 Task: Create a due date automation trigger when advanced on, on the monday of the week before a card is due add content with a name or a description ending with resume at 11:00 AM.
Action: Mouse moved to (871, 263)
Screenshot: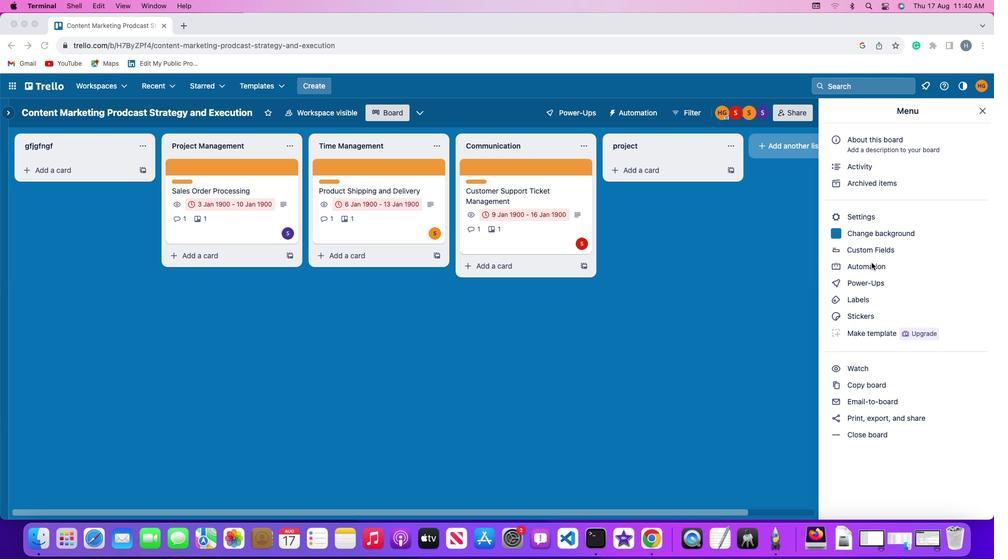 
Action: Mouse pressed left at (871, 263)
Screenshot: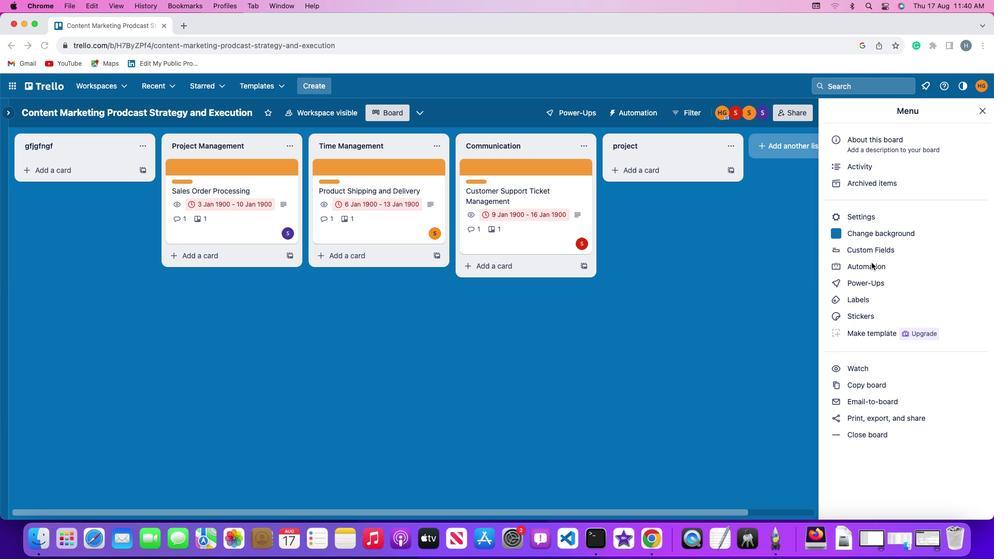 
Action: Mouse pressed left at (871, 263)
Screenshot: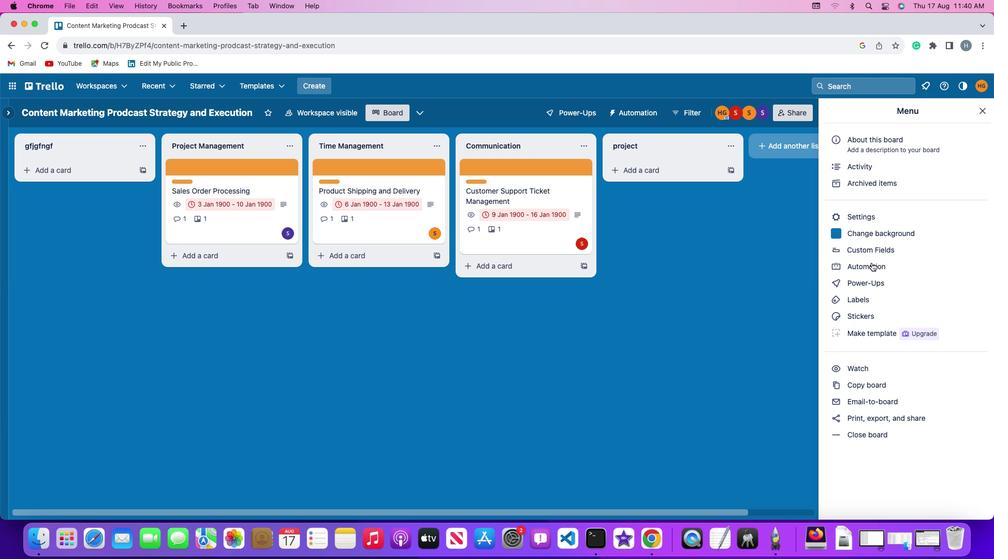 
Action: Mouse moved to (62, 243)
Screenshot: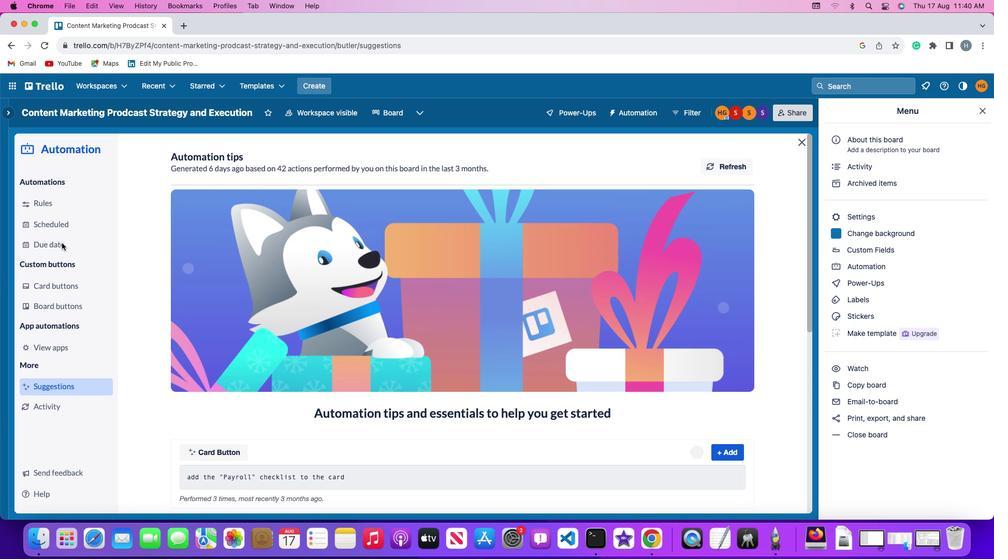 
Action: Mouse pressed left at (62, 243)
Screenshot: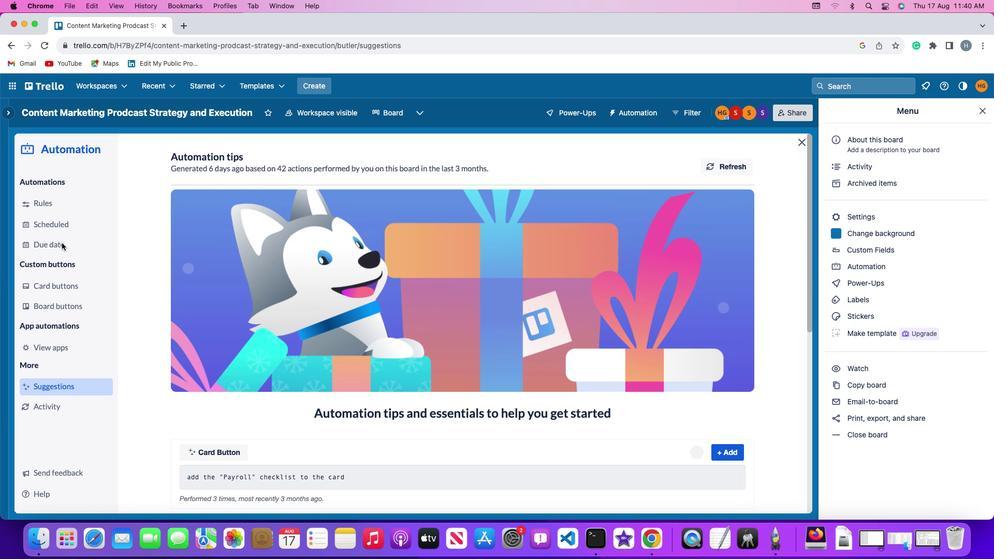 
Action: Mouse moved to (714, 157)
Screenshot: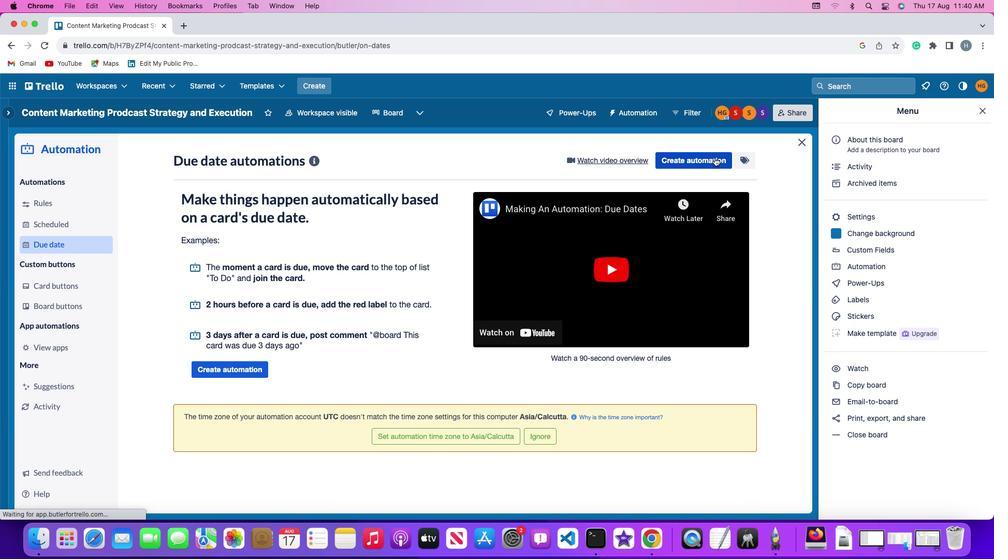 
Action: Mouse pressed left at (714, 157)
Screenshot: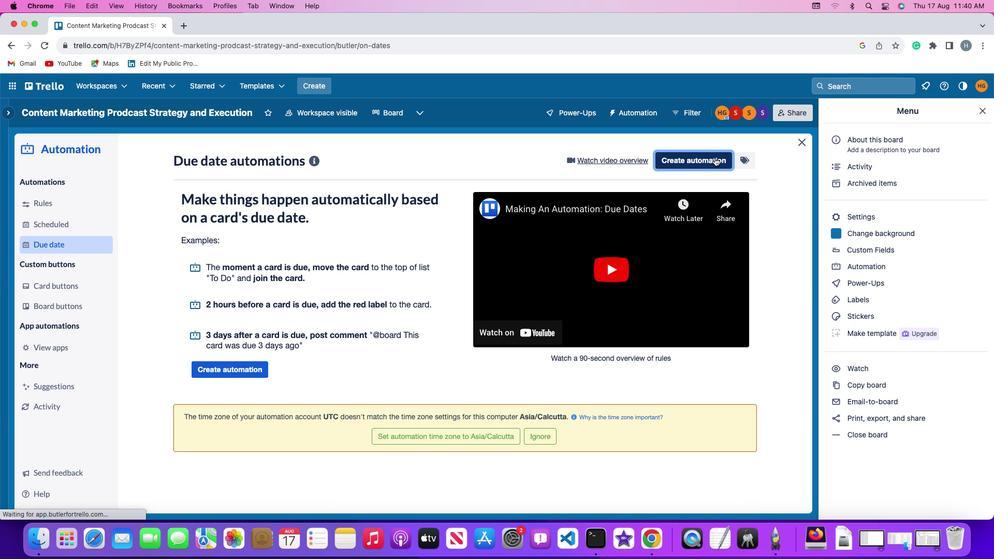
Action: Mouse moved to (198, 256)
Screenshot: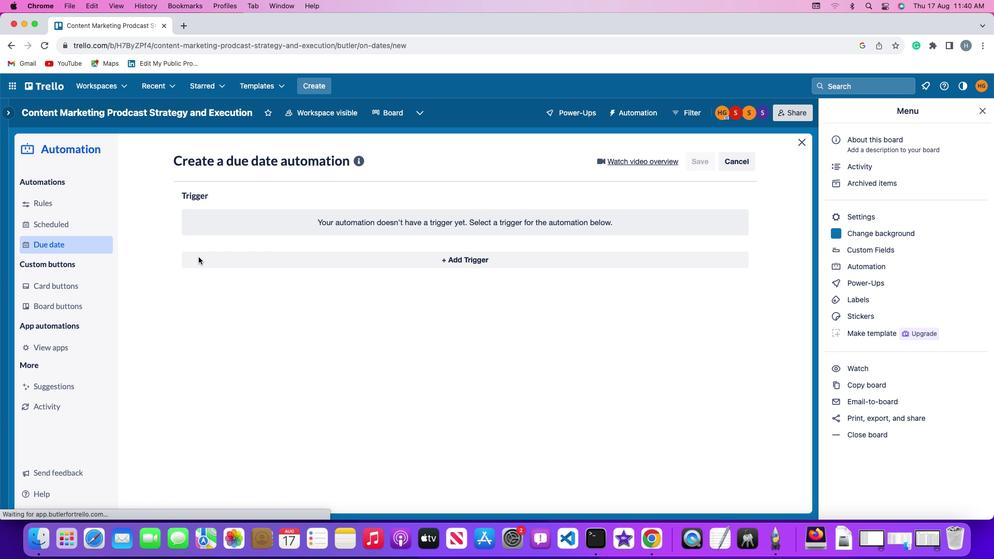 
Action: Mouse pressed left at (198, 256)
Screenshot: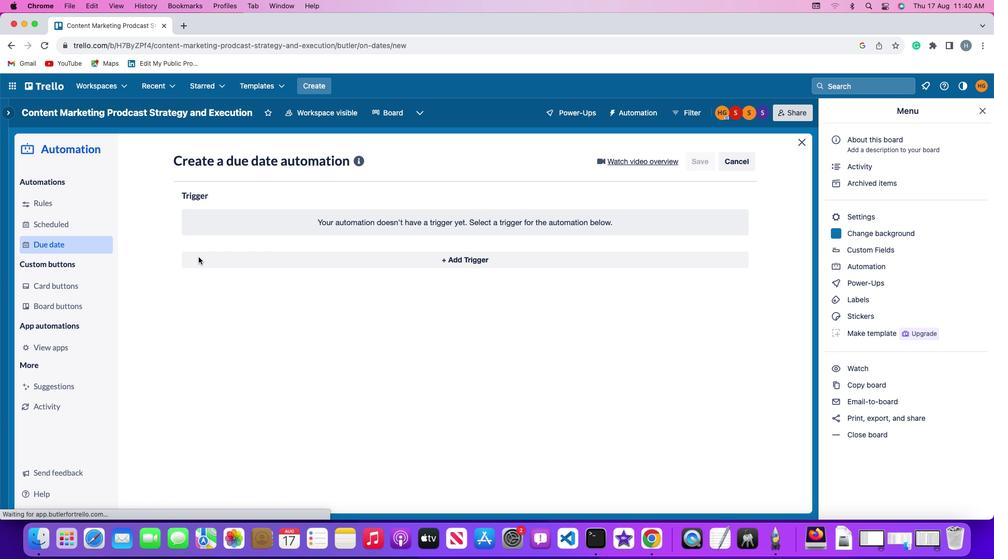 
Action: Mouse moved to (219, 452)
Screenshot: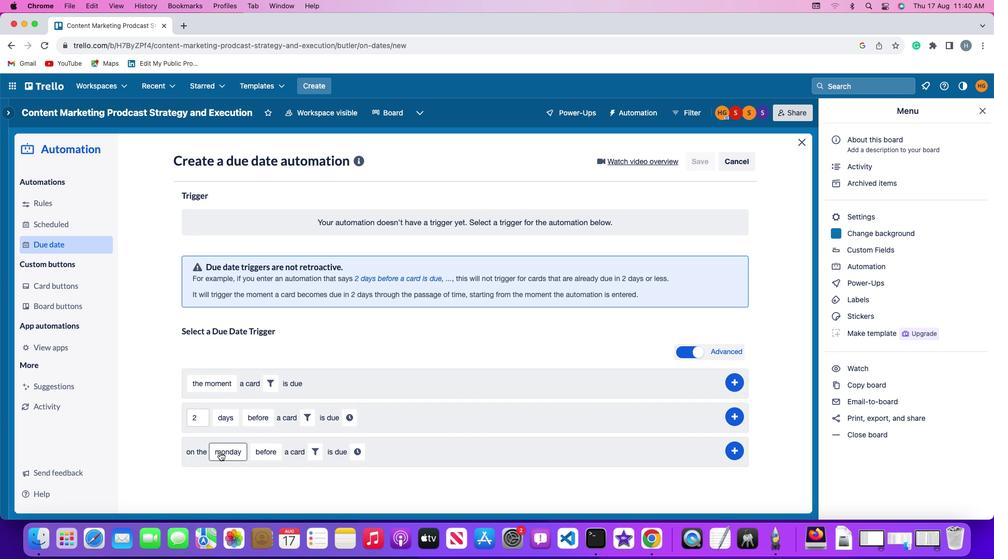 
Action: Mouse pressed left at (219, 452)
Screenshot: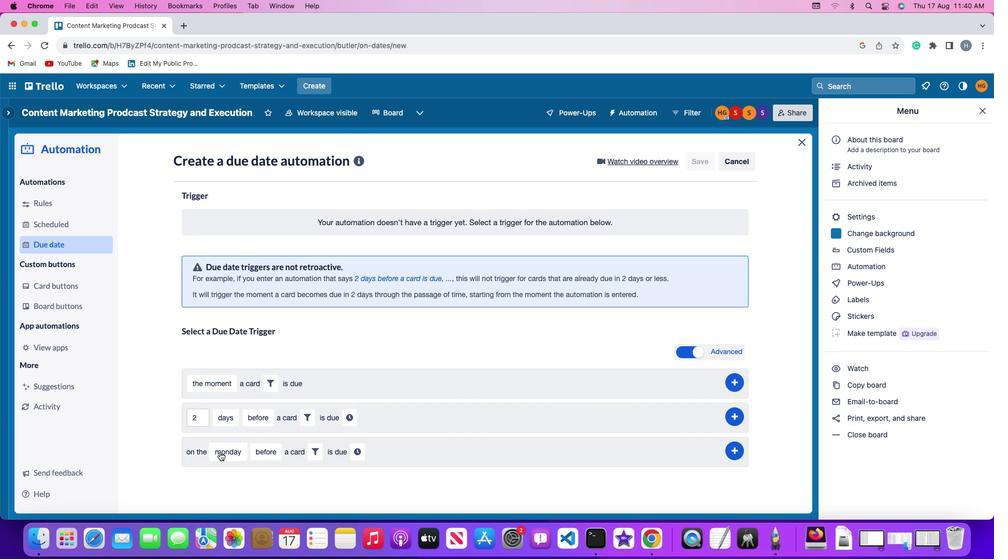
Action: Mouse moved to (230, 306)
Screenshot: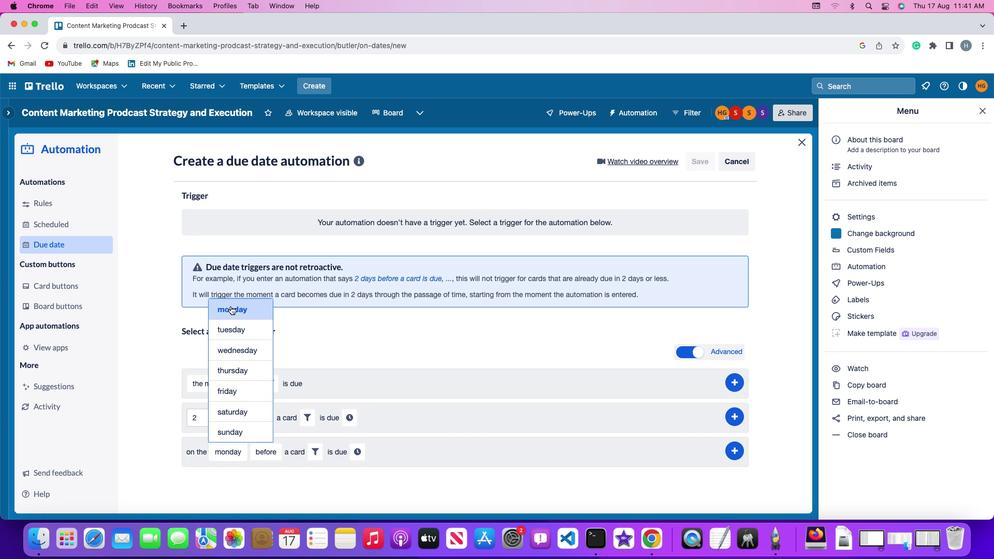 
Action: Mouse pressed left at (230, 306)
Screenshot: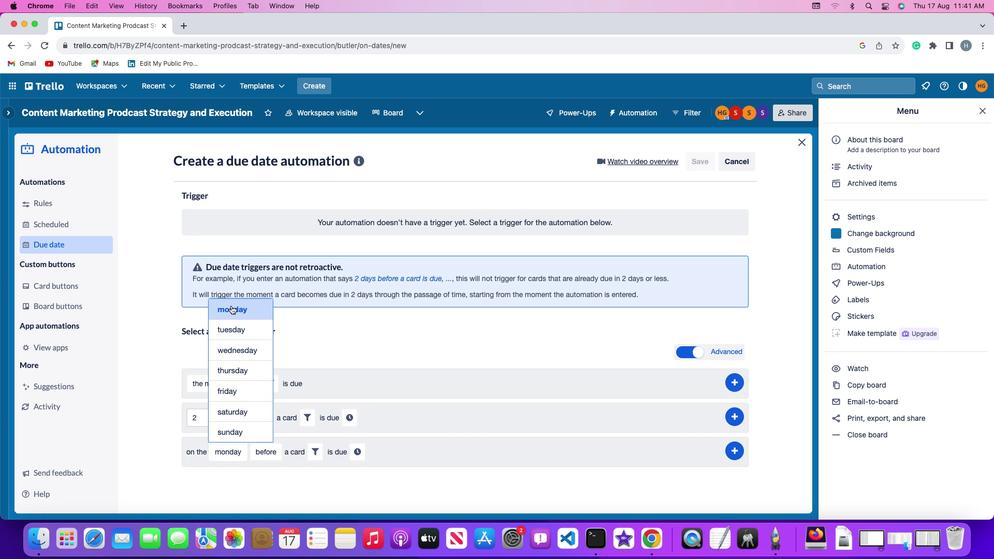 
Action: Mouse moved to (258, 444)
Screenshot: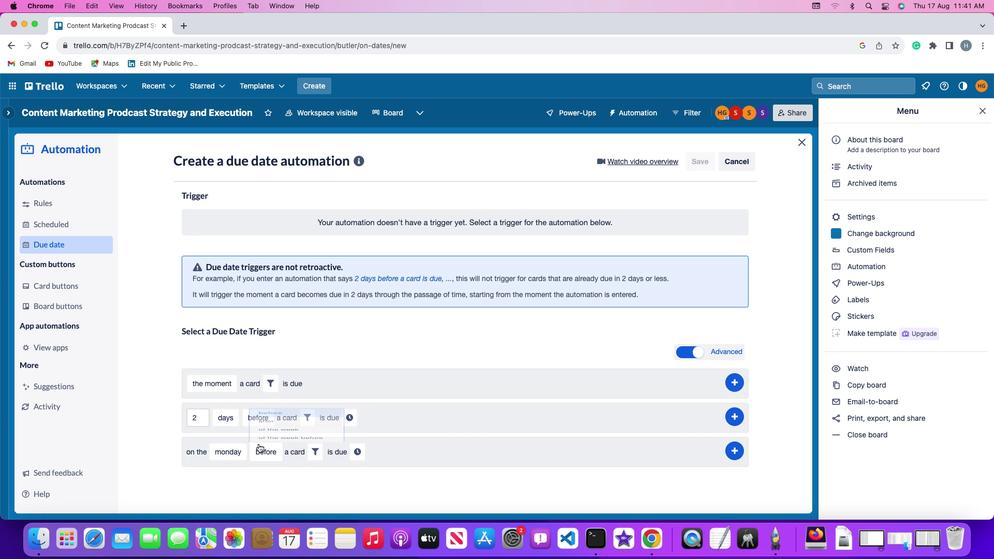 
Action: Mouse pressed left at (258, 444)
Screenshot: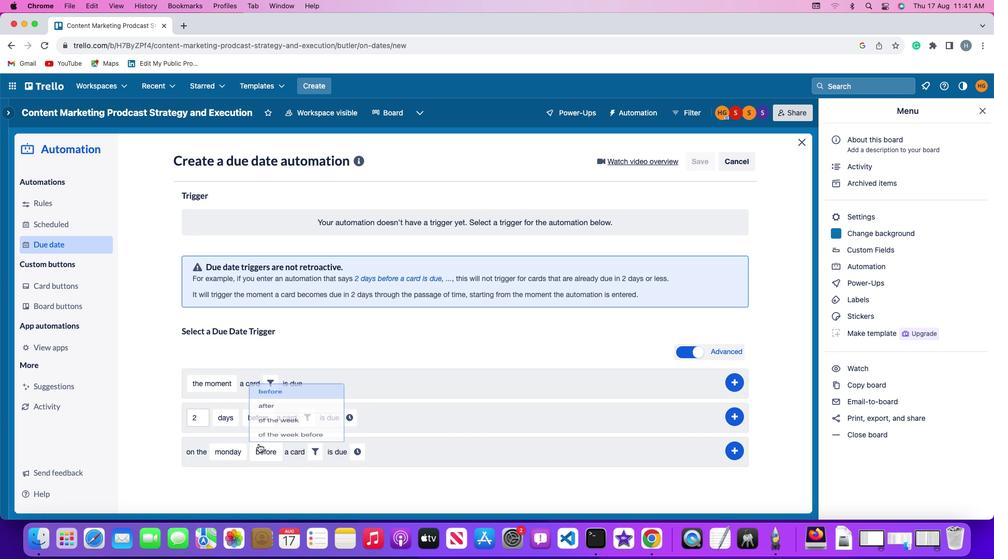 
Action: Mouse moved to (260, 427)
Screenshot: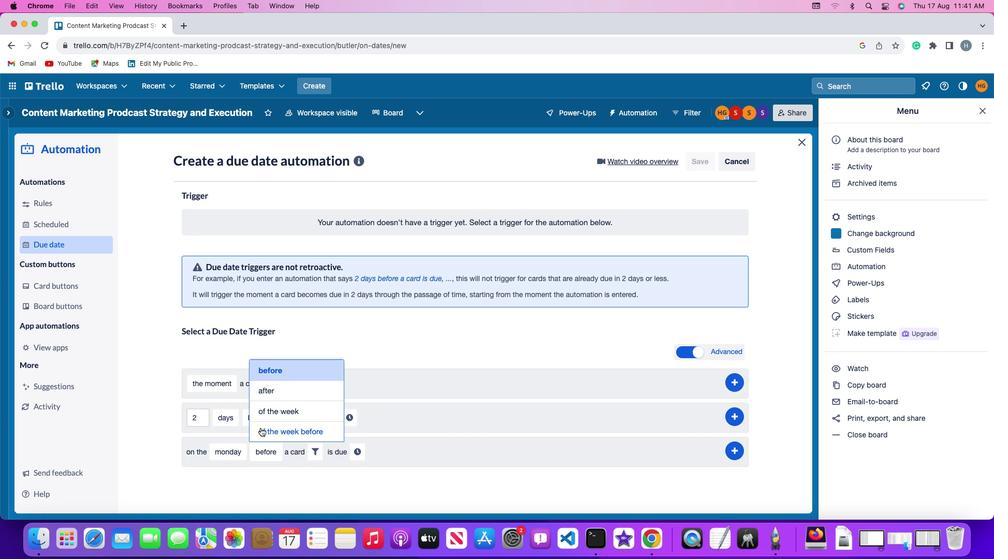 
Action: Mouse pressed left at (260, 427)
Screenshot: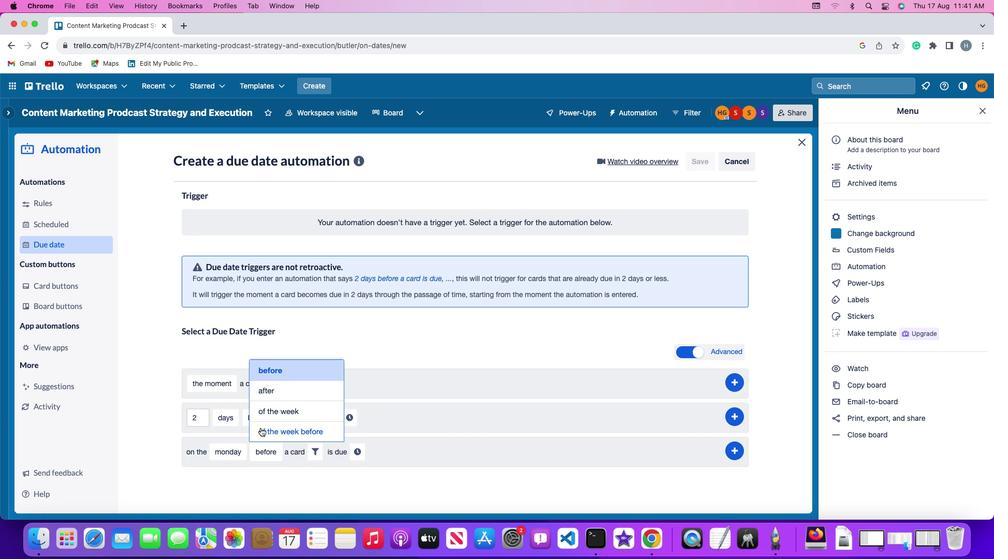 
Action: Mouse moved to (354, 445)
Screenshot: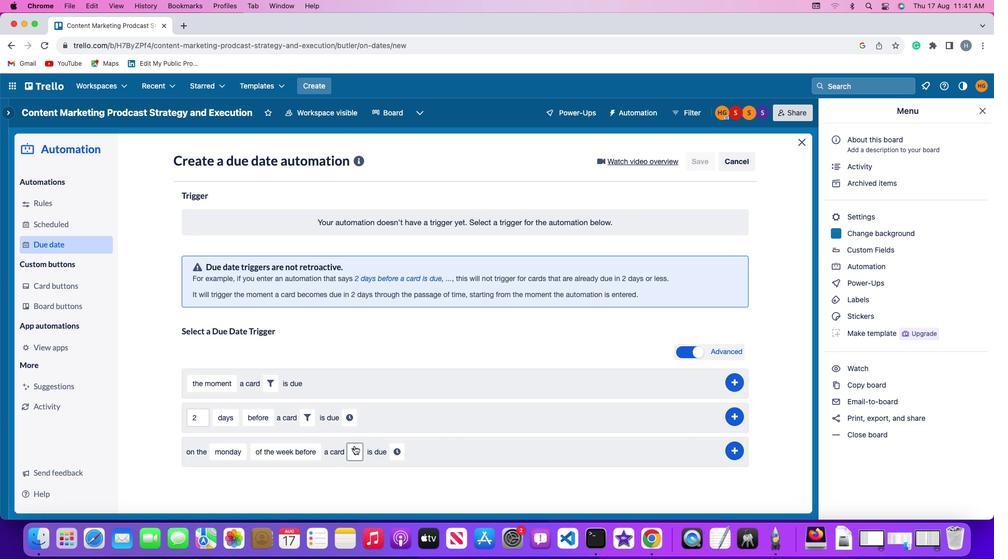 
Action: Mouse pressed left at (354, 445)
Screenshot: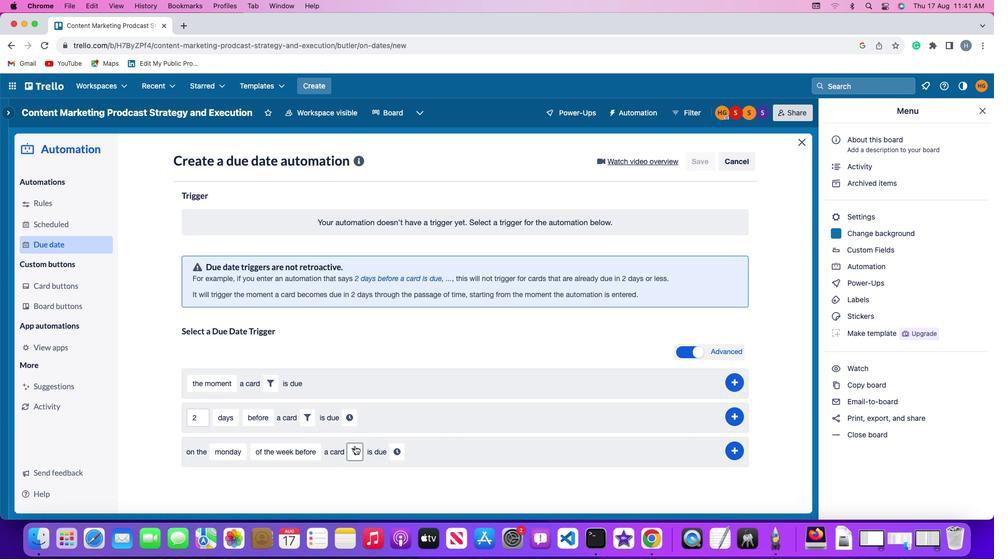 
Action: Mouse moved to (484, 488)
Screenshot: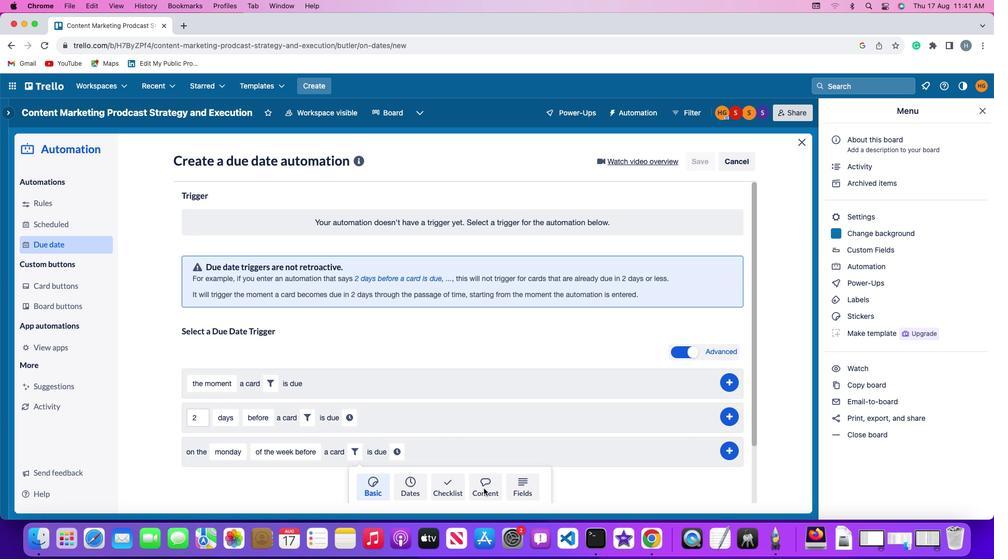 
Action: Mouse pressed left at (484, 488)
Screenshot: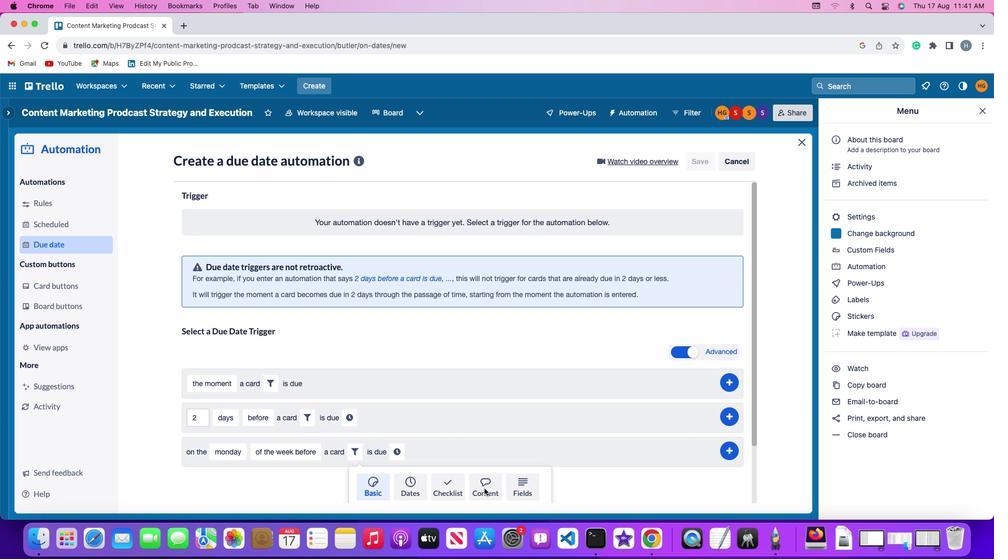 
Action: Mouse moved to (464, 473)
Screenshot: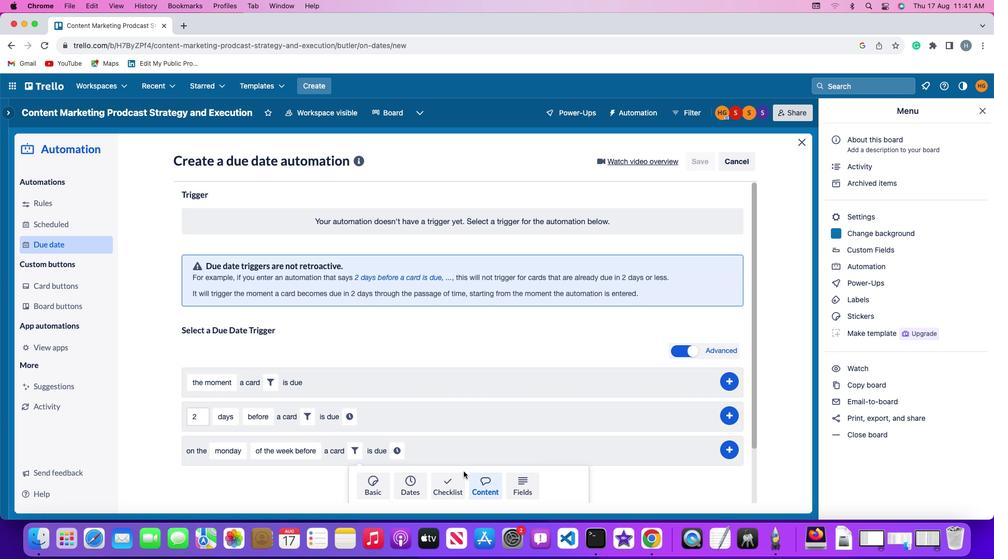
Action: Mouse scrolled (464, 473) with delta (0, 0)
Screenshot: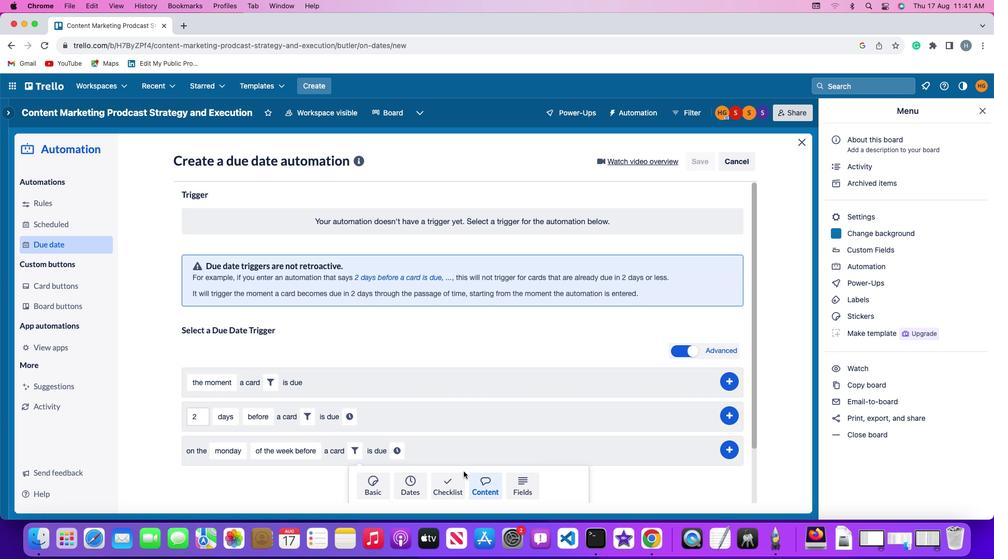 
Action: Mouse moved to (464, 472)
Screenshot: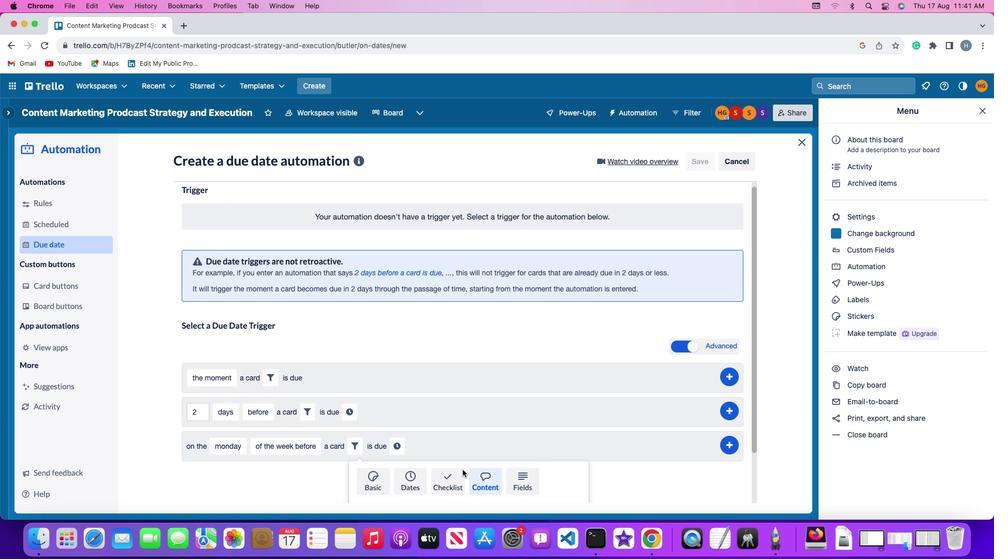 
Action: Mouse scrolled (464, 472) with delta (0, 0)
Screenshot: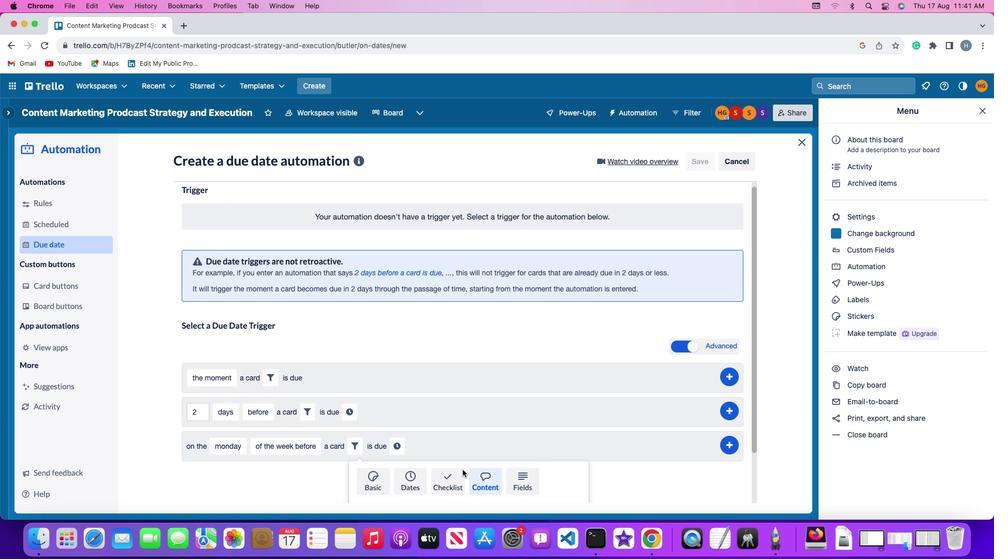 
Action: Mouse moved to (463, 472)
Screenshot: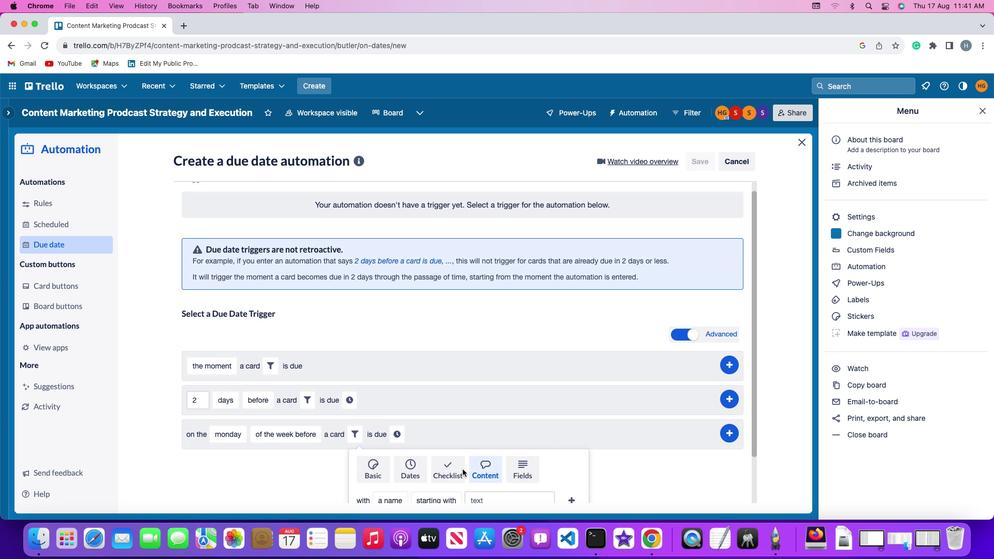 
Action: Mouse scrolled (463, 472) with delta (0, -1)
Screenshot: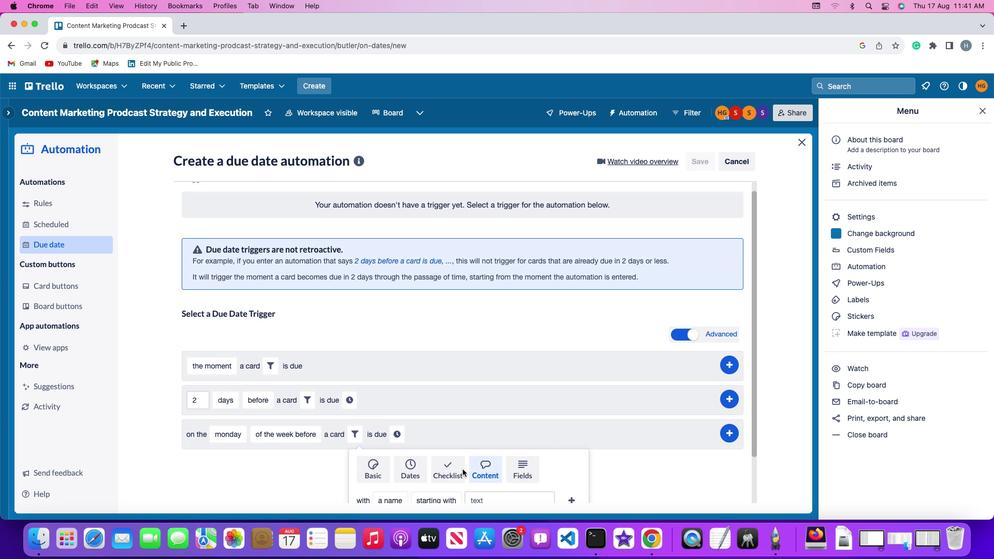
Action: Mouse moved to (463, 471)
Screenshot: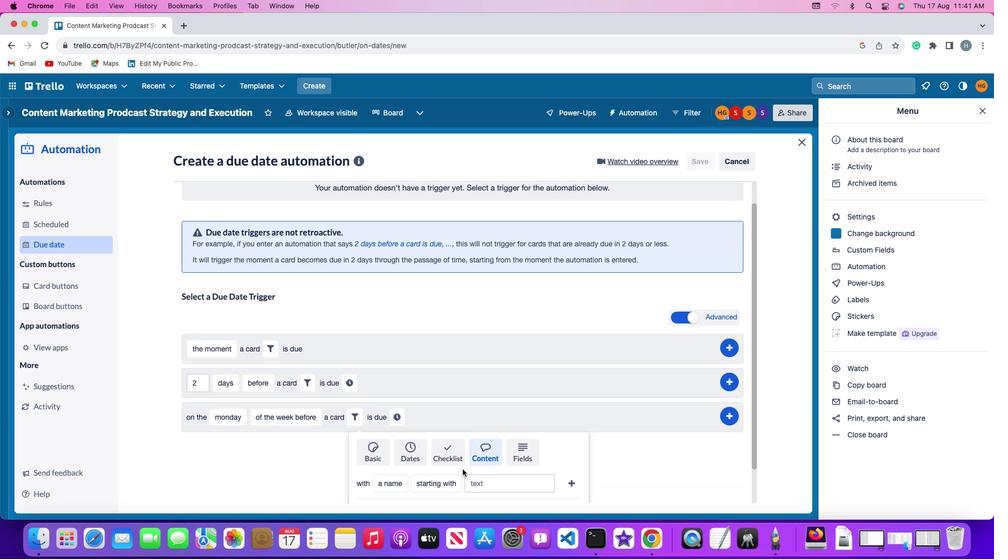 
Action: Mouse scrolled (463, 471) with delta (0, -2)
Screenshot: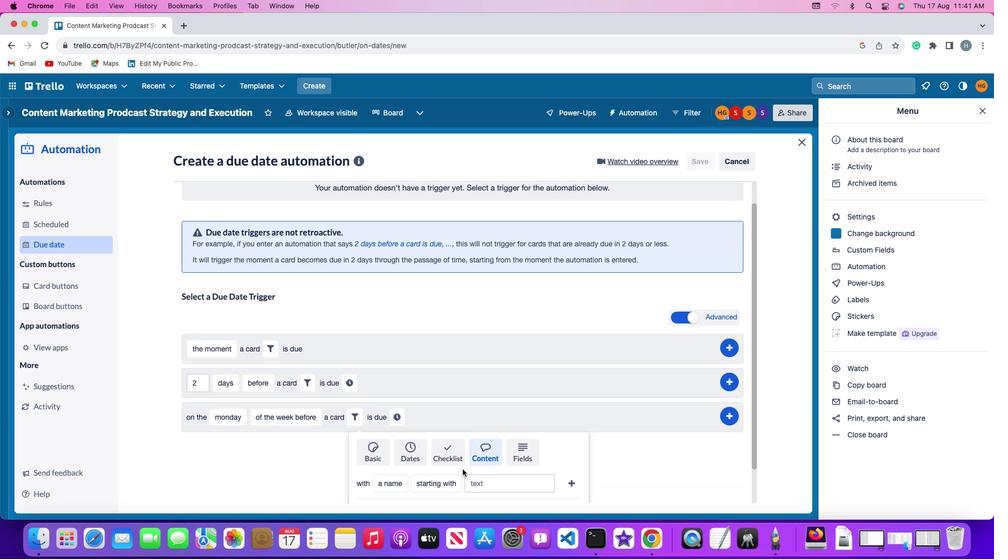 
Action: Mouse moved to (462, 469)
Screenshot: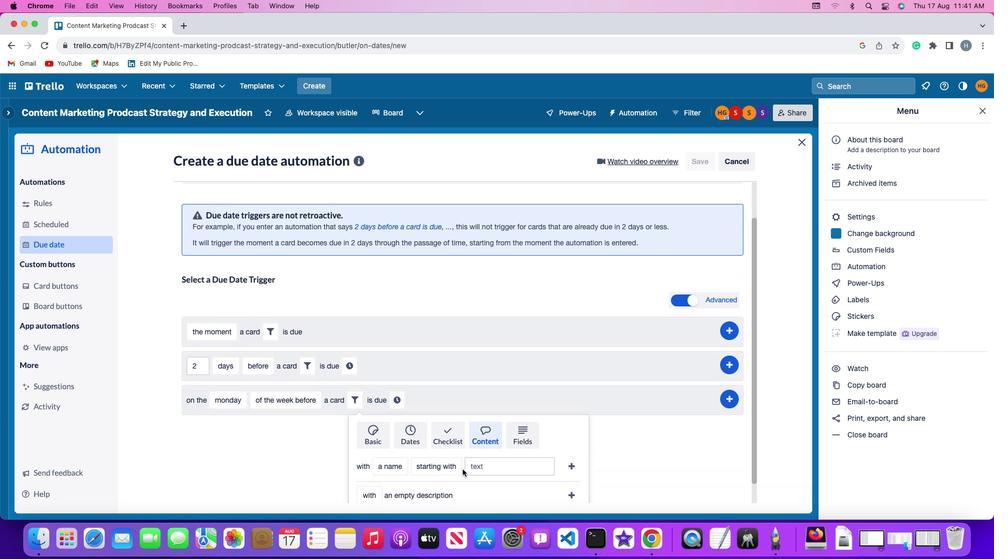 
Action: Mouse scrolled (462, 469) with delta (0, -2)
Screenshot: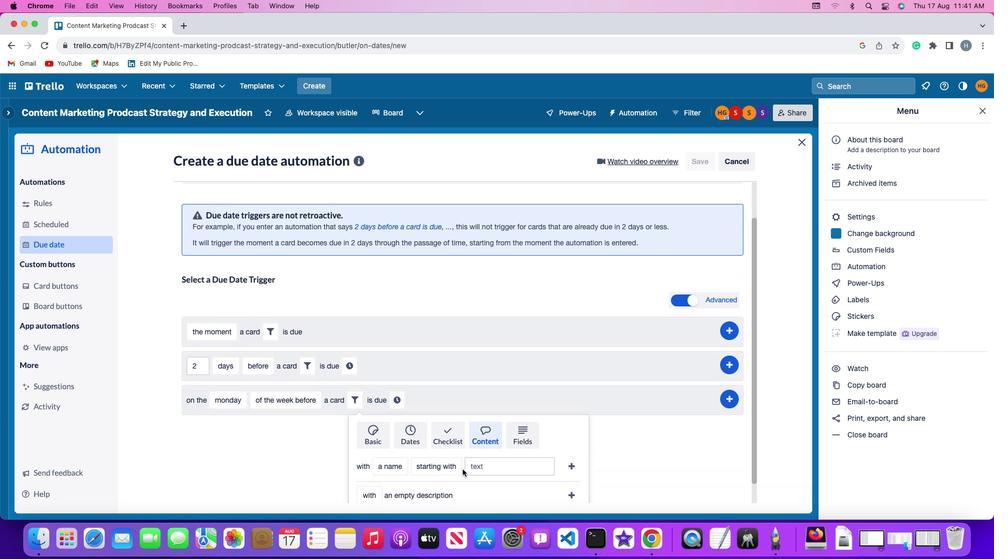 
Action: Mouse moved to (393, 456)
Screenshot: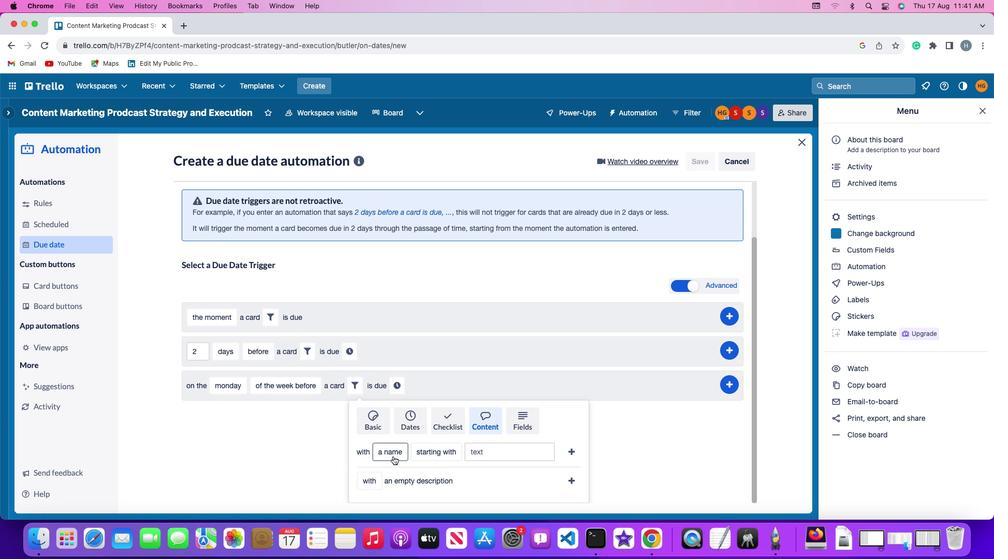 
Action: Mouse pressed left at (393, 456)
Screenshot: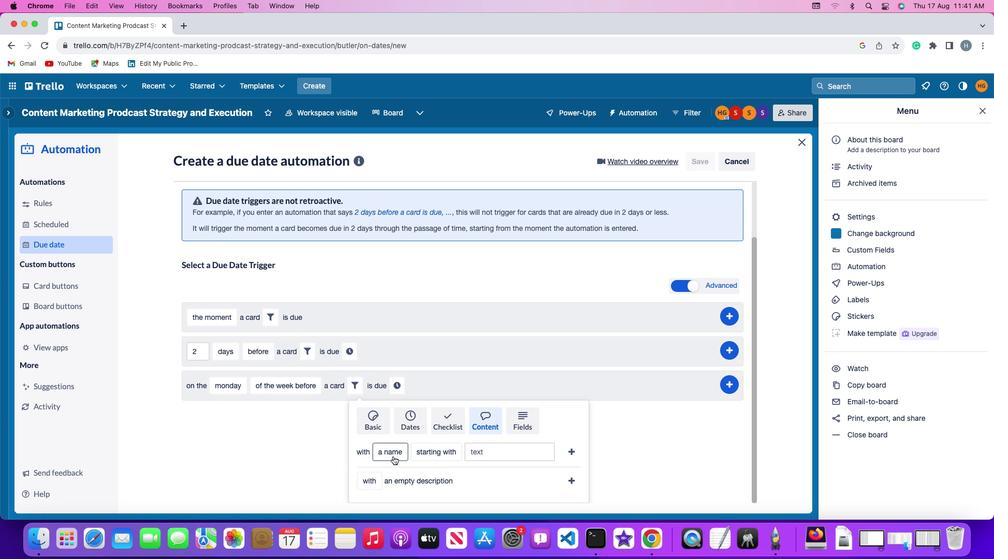 
Action: Mouse moved to (386, 433)
Screenshot: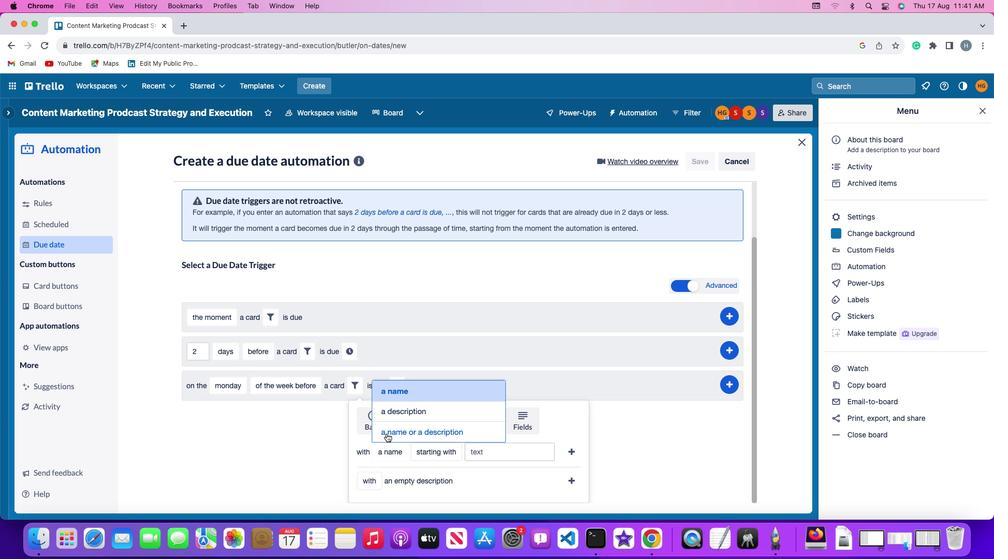 
Action: Mouse pressed left at (386, 433)
Screenshot: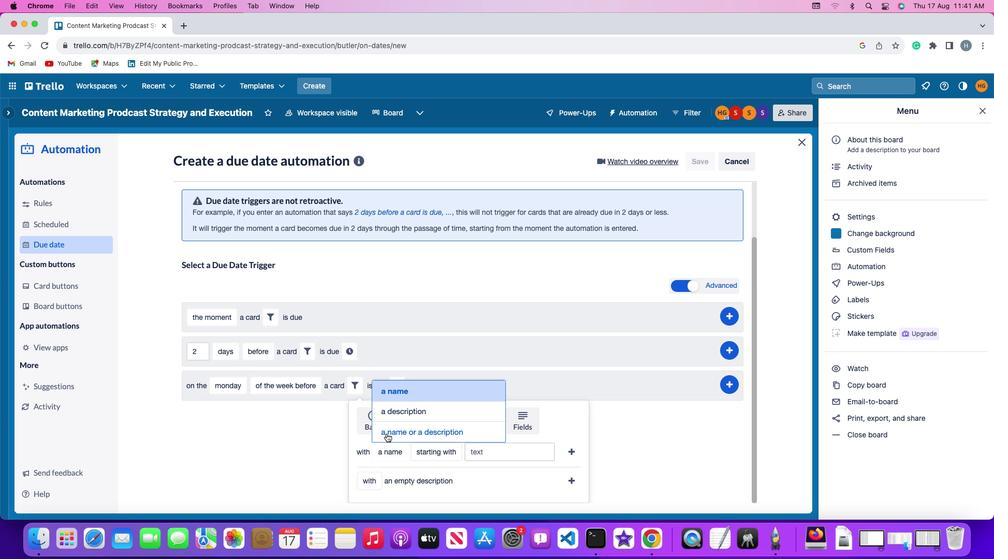 
Action: Mouse moved to (491, 449)
Screenshot: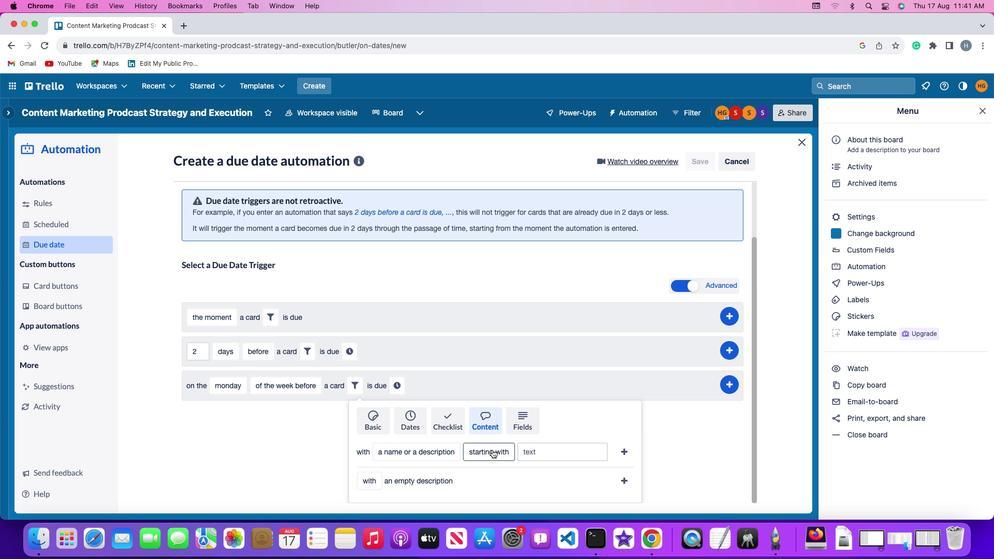 
Action: Mouse pressed left at (491, 449)
Screenshot: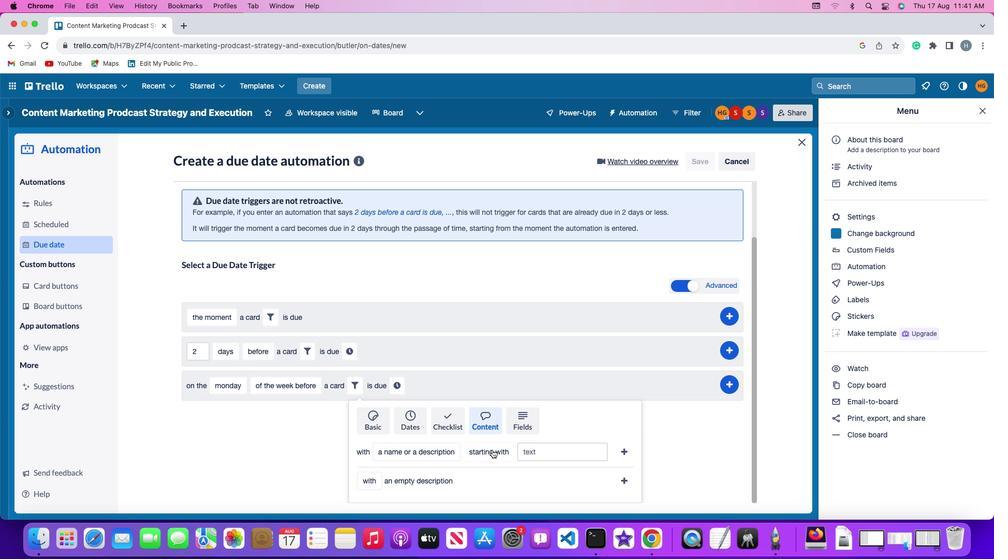 
Action: Mouse moved to (514, 349)
Screenshot: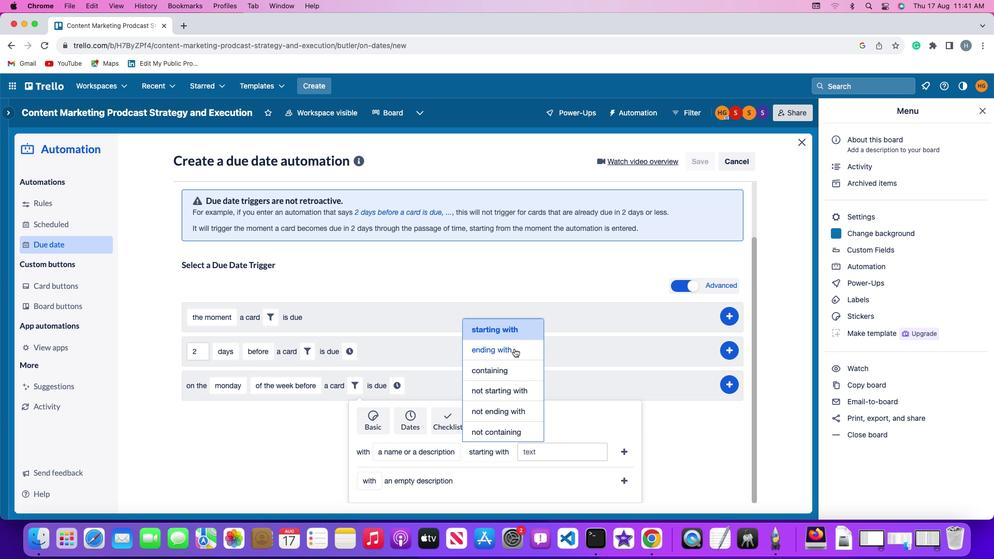 
Action: Mouse pressed left at (514, 349)
Screenshot: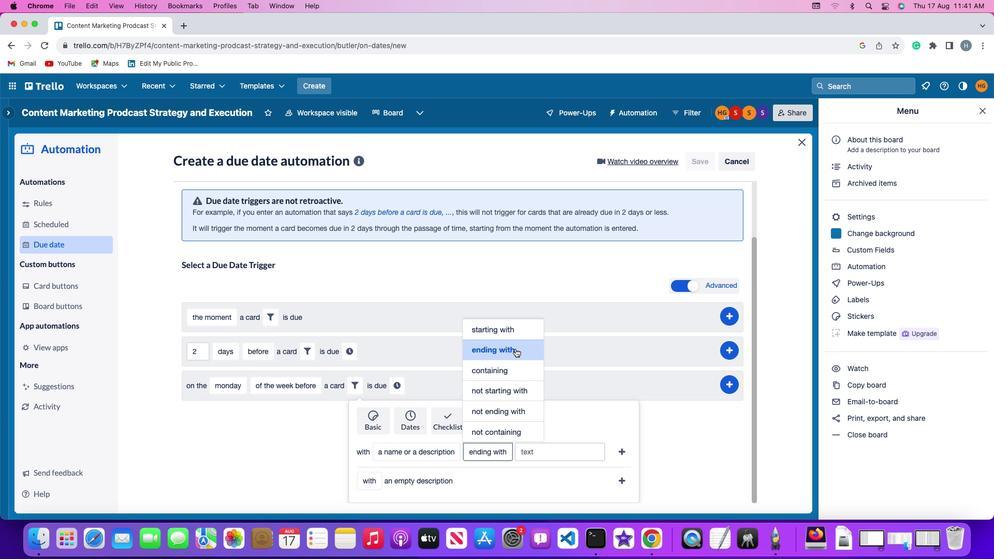 
Action: Mouse moved to (545, 445)
Screenshot: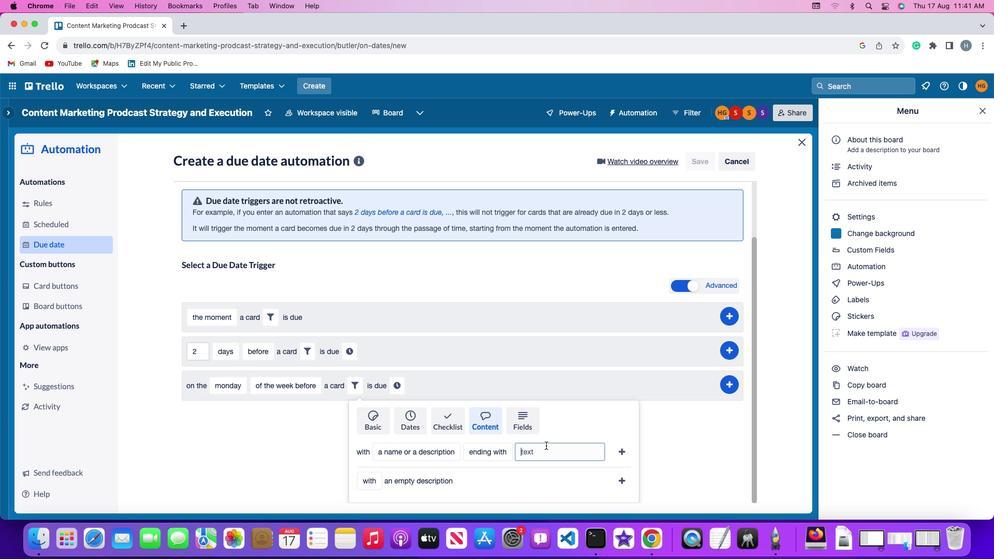 
Action: Mouse pressed left at (545, 445)
Screenshot: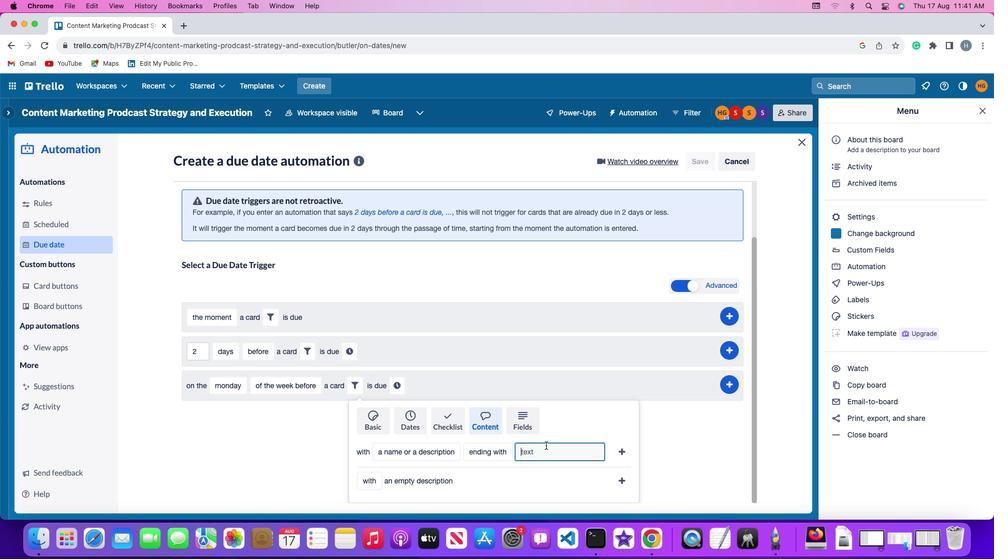 
Action: Key pressed 'r''e''s''u''m''e'
Screenshot: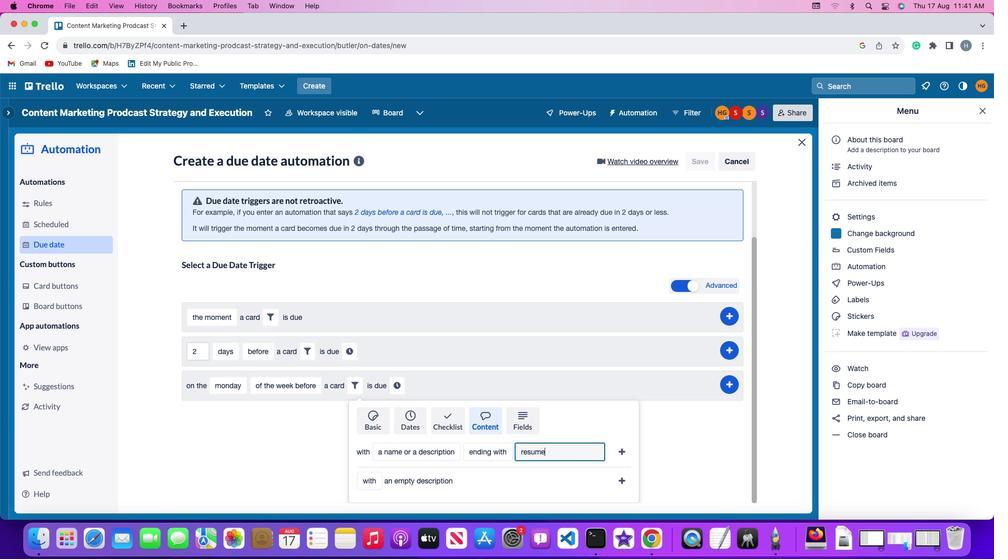 
Action: Mouse moved to (618, 452)
Screenshot: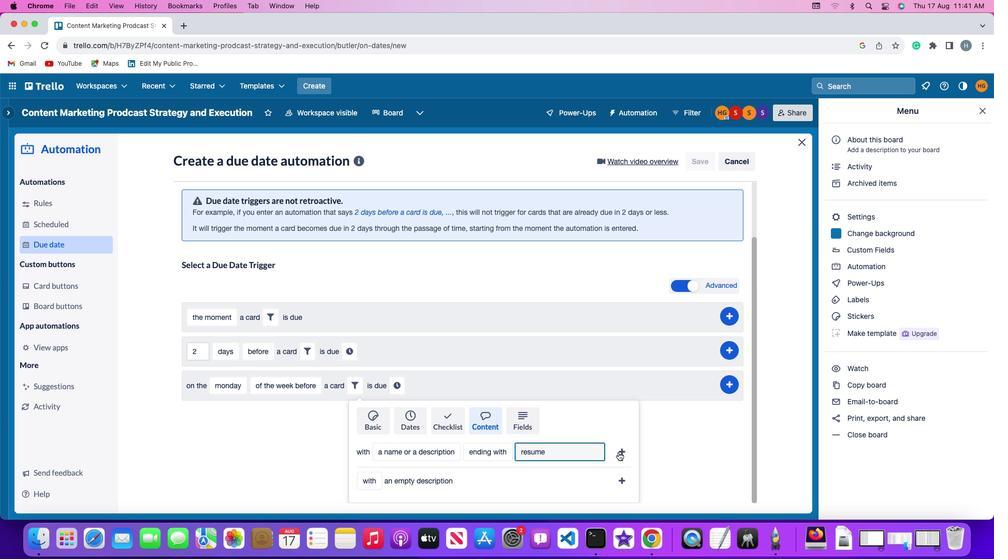 
Action: Mouse pressed left at (618, 452)
Screenshot: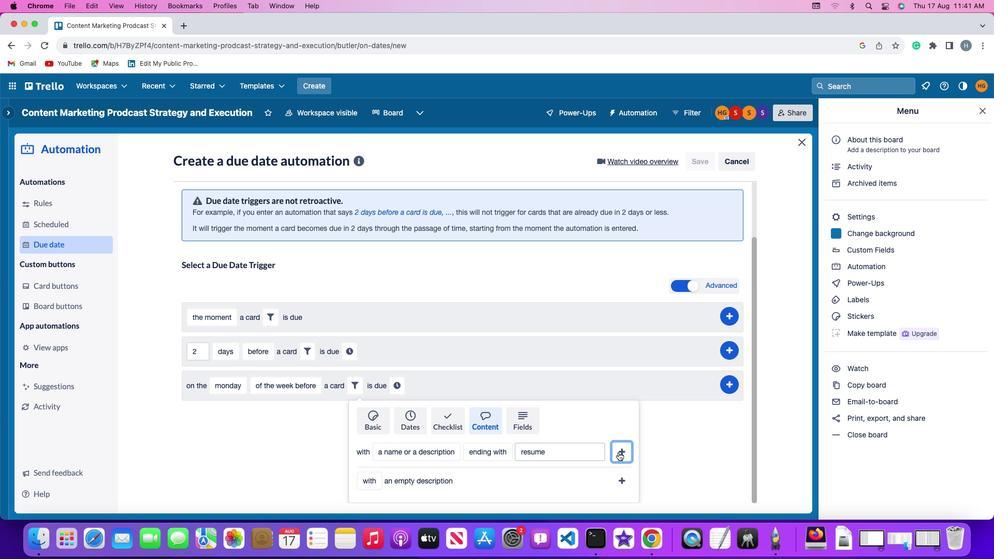 
Action: Mouse moved to (587, 445)
Screenshot: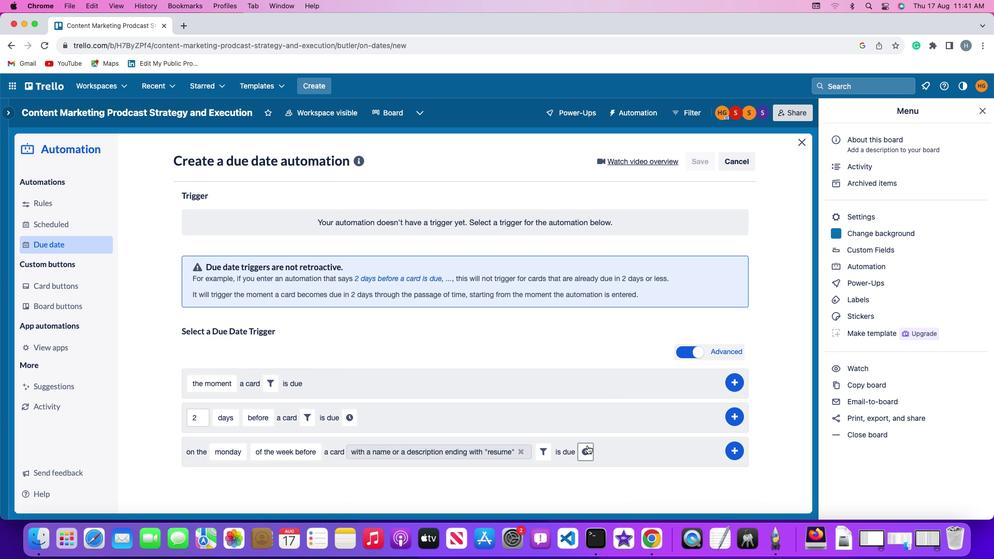 
Action: Mouse pressed left at (587, 445)
Screenshot: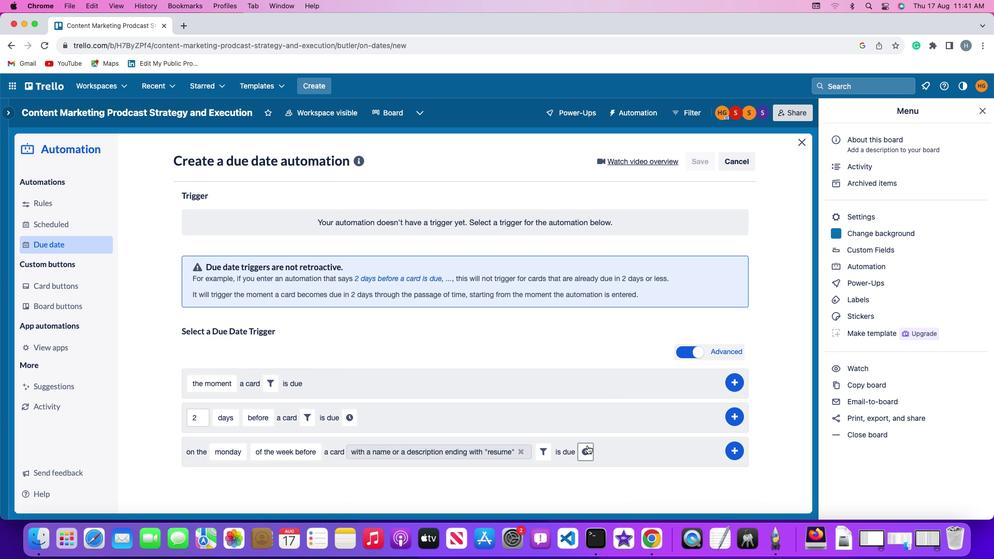 
Action: Mouse moved to (613, 454)
Screenshot: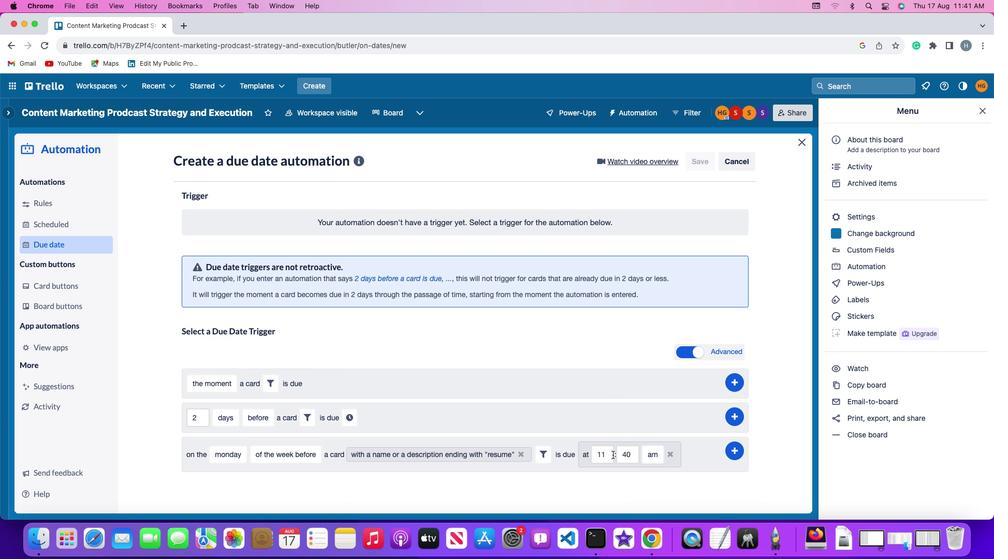 
Action: Mouse pressed left at (613, 454)
Screenshot: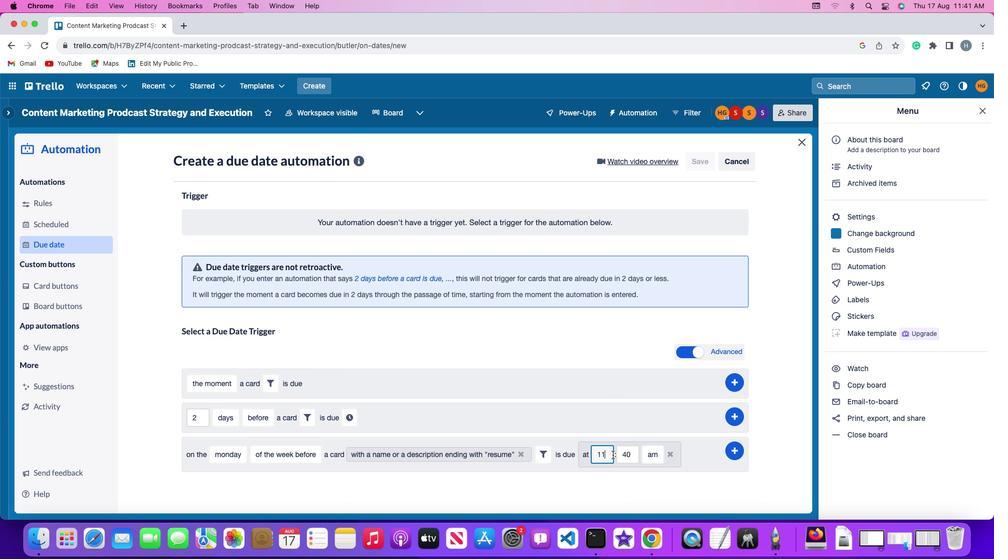 
Action: Key pressed Key.backspaceKey.backspace'1''1'
Screenshot: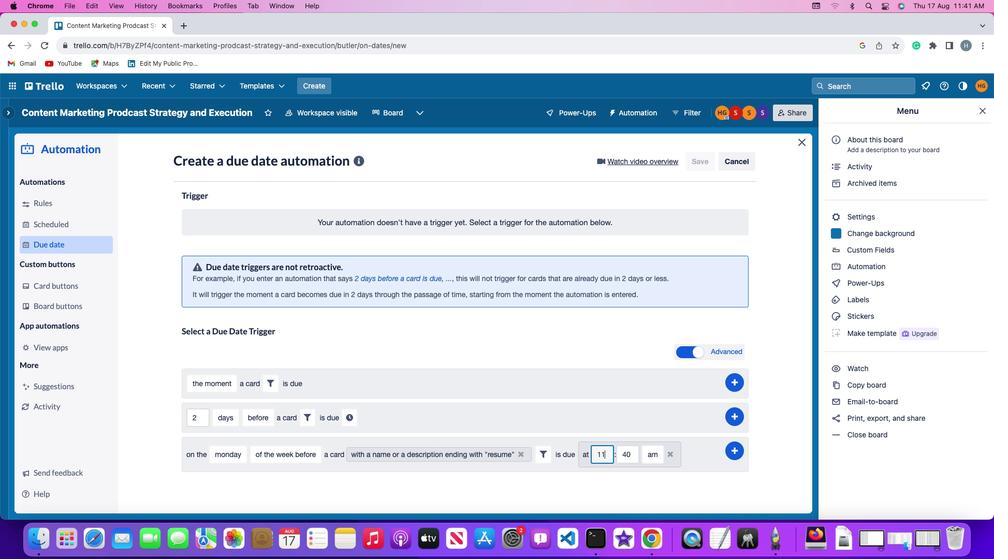
Action: Mouse moved to (627, 454)
Screenshot: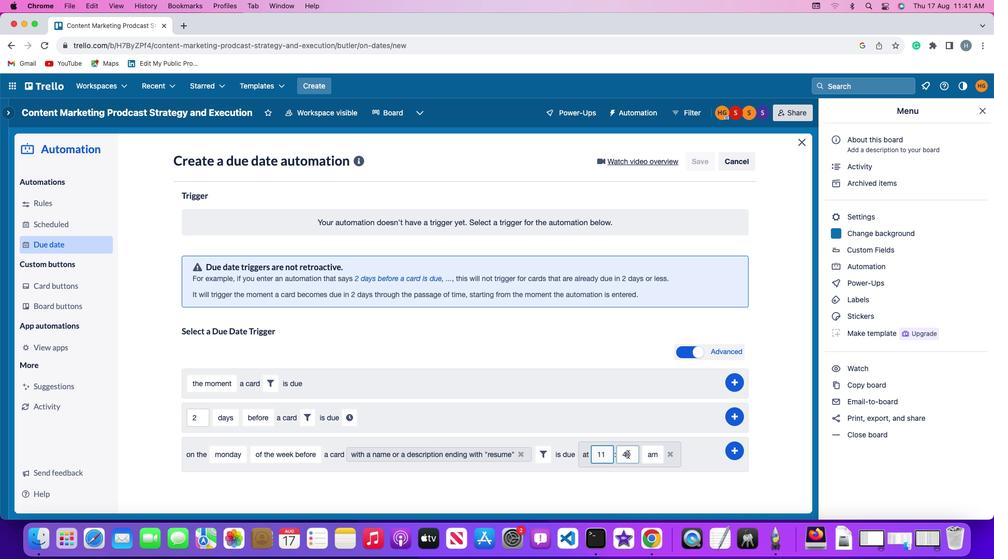 
Action: Mouse pressed left at (627, 454)
Screenshot: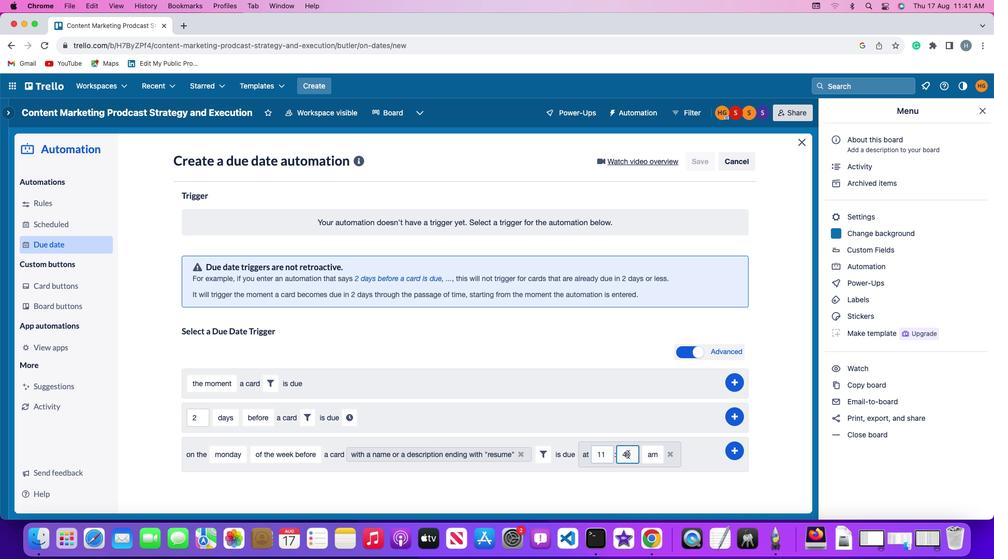 
Action: Mouse moved to (627, 454)
Screenshot: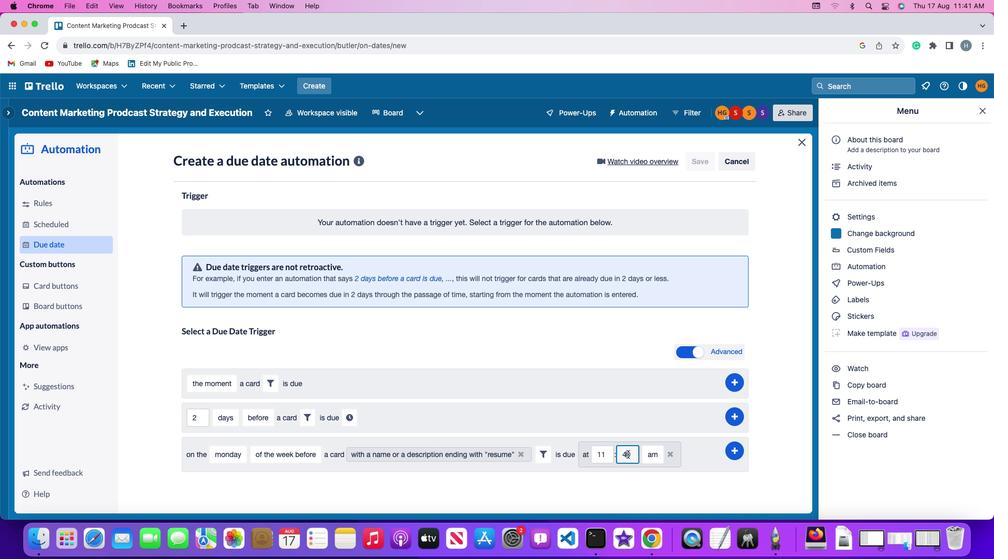 
Action: Key pressed Key.backspace'0'
Screenshot: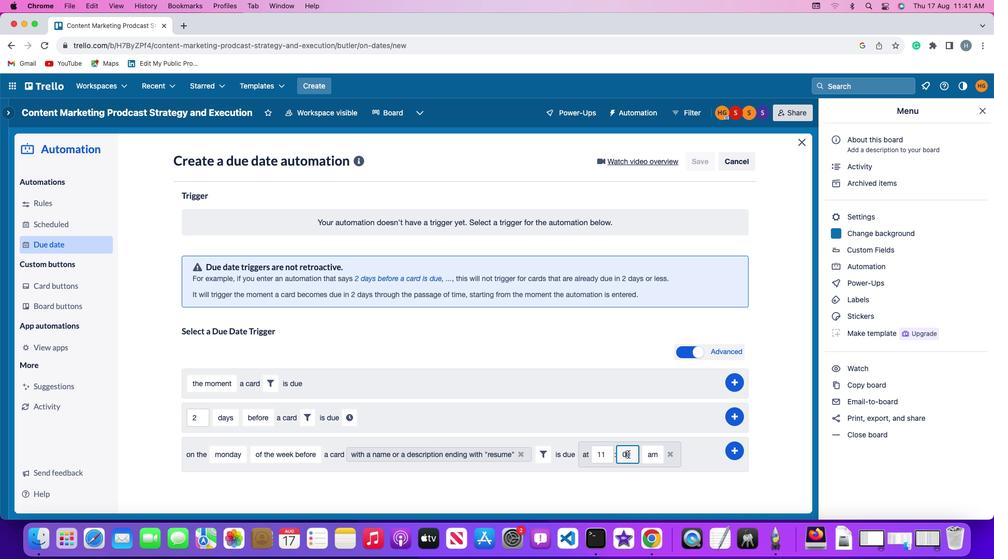 
Action: Mouse moved to (647, 454)
Screenshot: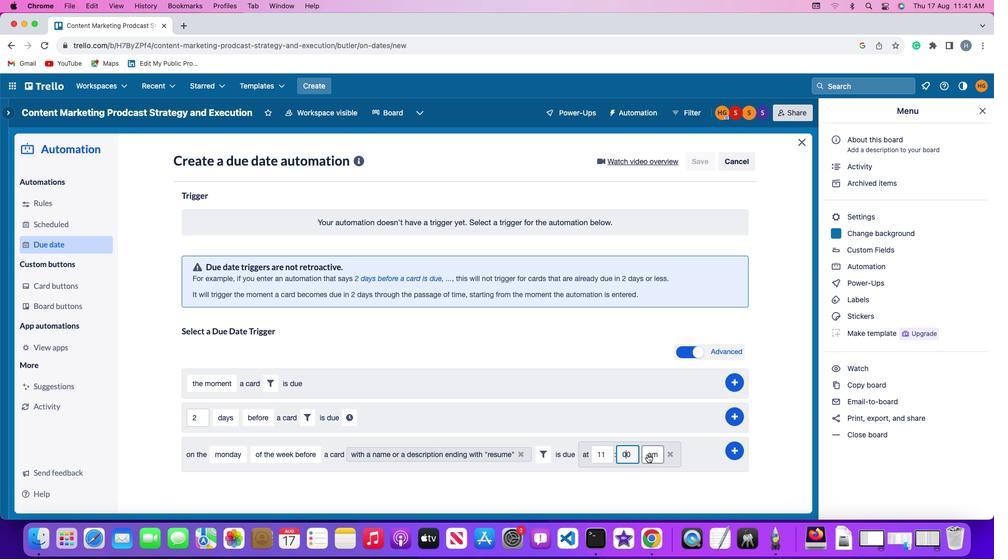 
Action: Mouse pressed left at (647, 454)
Screenshot: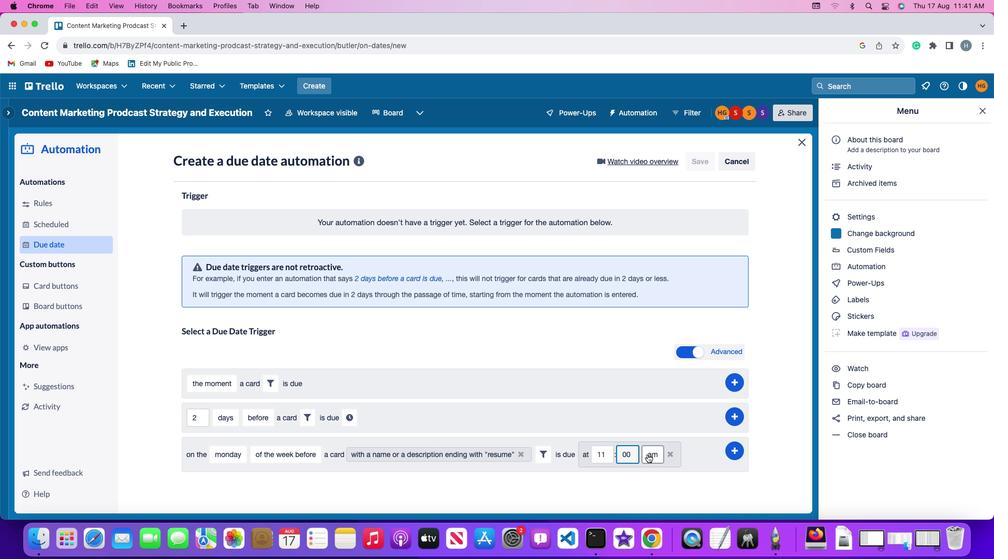 
Action: Mouse moved to (652, 467)
Screenshot: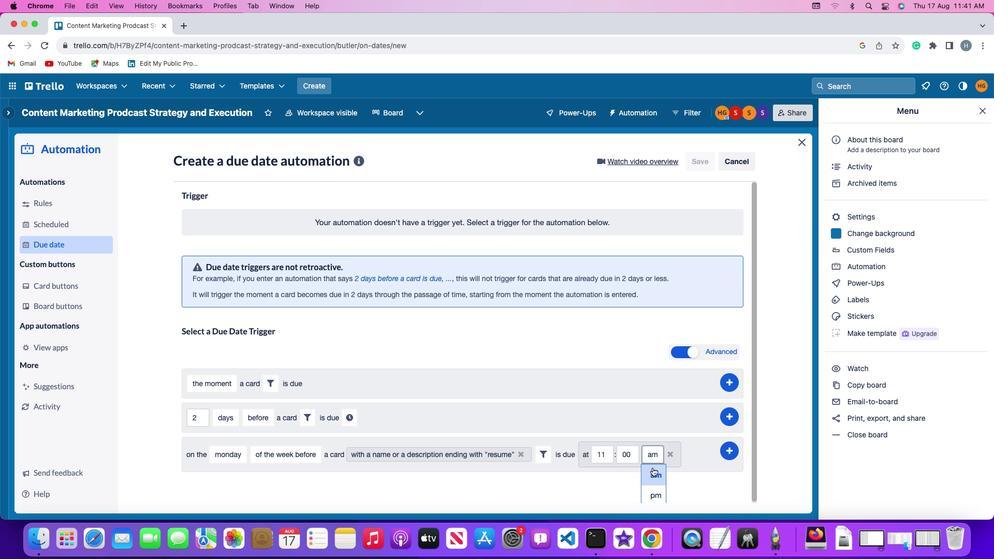 
Action: Mouse pressed left at (652, 467)
Screenshot: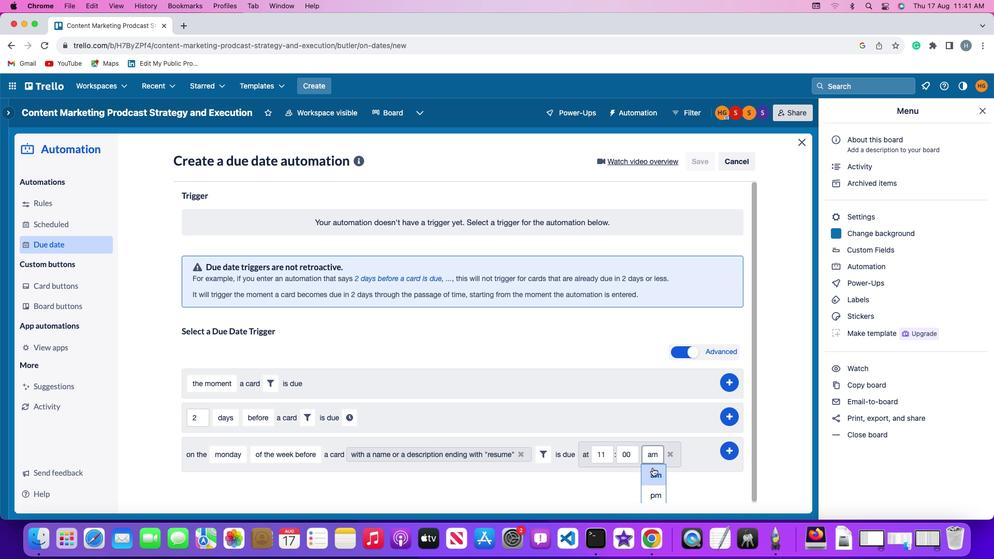 
Action: Mouse moved to (731, 450)
Screenshot: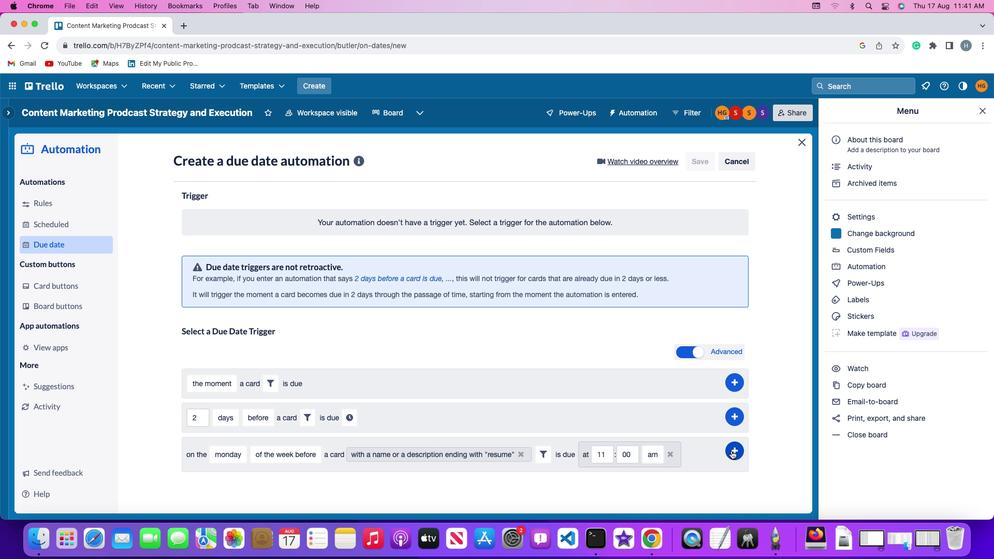
Action: Mouse pressed left at (731, 450)
Screenshot: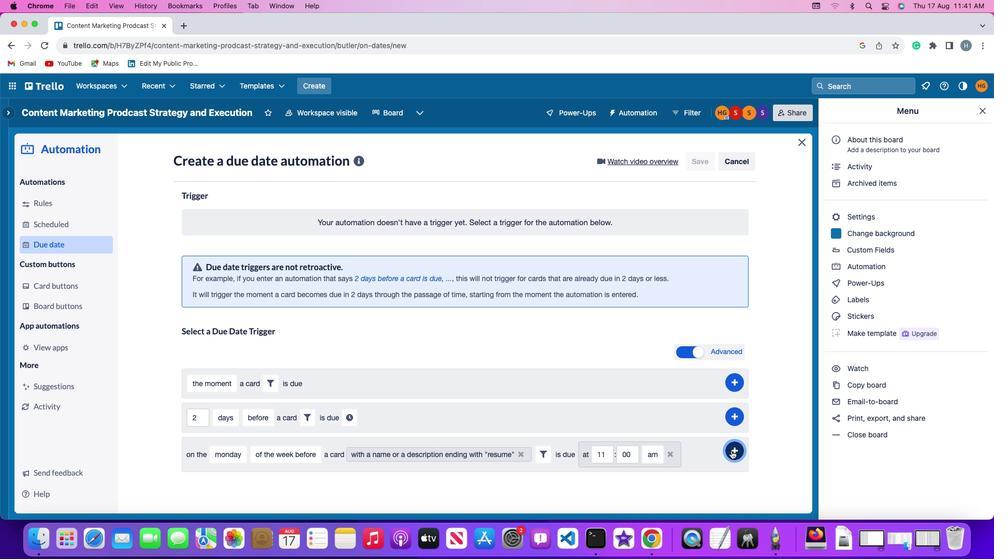 
Action: Mouse moved to (780, 368)
Screenshot: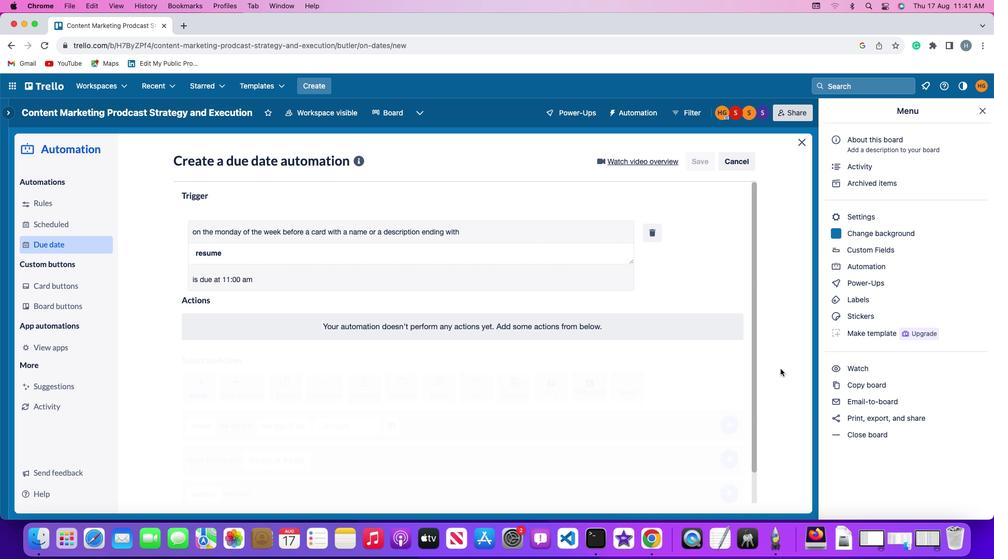 
